 Task: Create a task  Integrate website with a new customer support ticketing system , assign it to team member softage.3@softage.net in the project AgileIntegrate and update the status of the task to  On Track  , set the priority of the task to High
Action: Mouse moved to (55, 46)
Screenshot: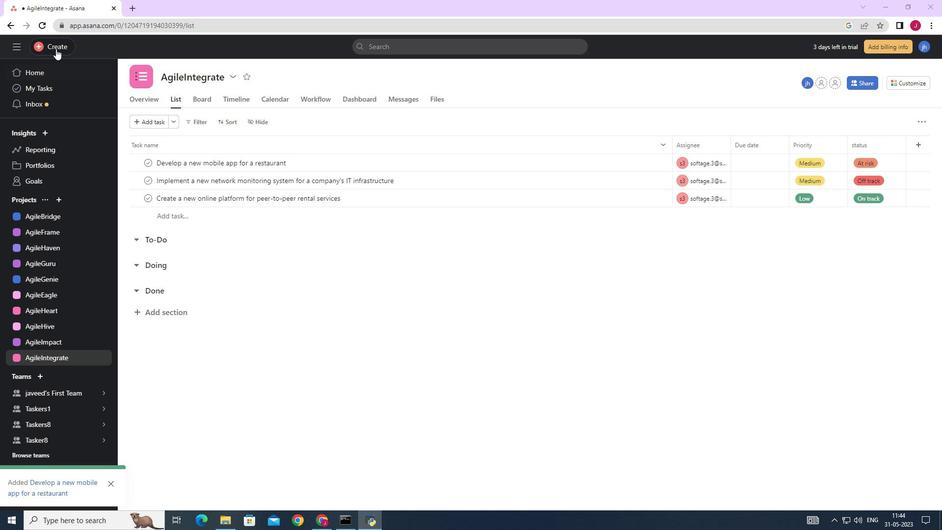 
Action: Mouse pressed left at (55, 46)
Screenshot: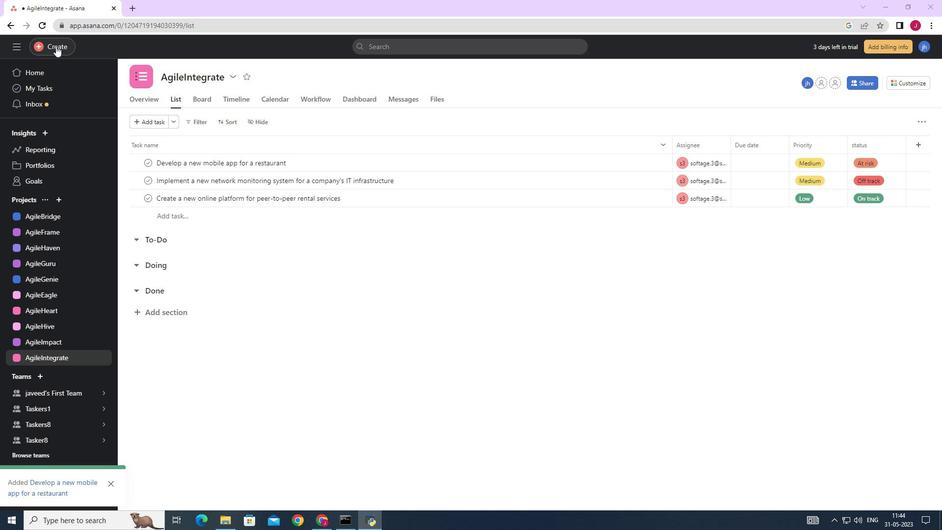 
Action: Mouse moved to (116, 52)
Screenshot: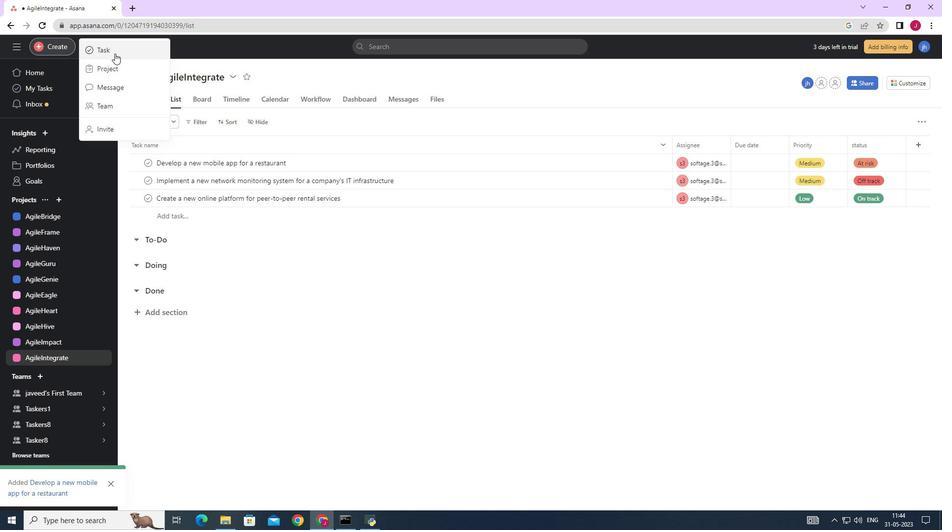 
Action: Mouse pressed left at (116, 52)
Screenshot: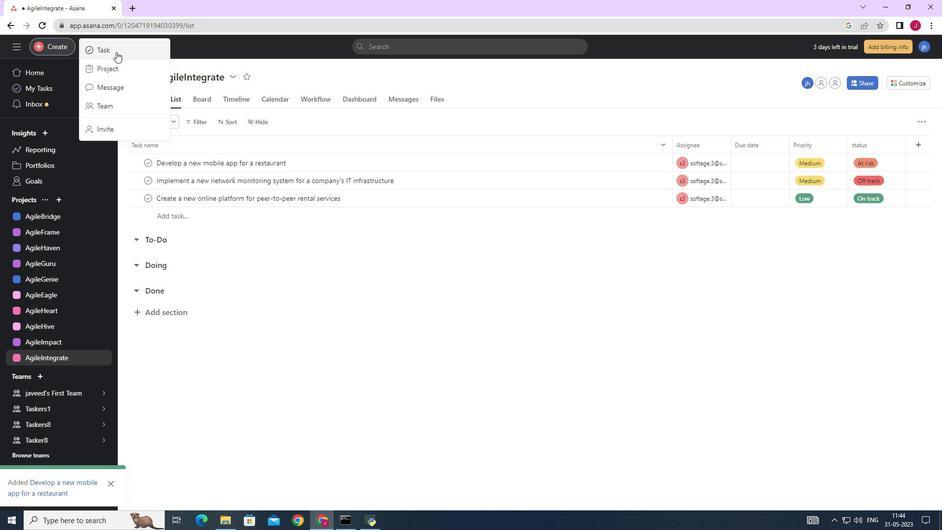 
Action: Mouse moved to (766, 326)
Screenshot: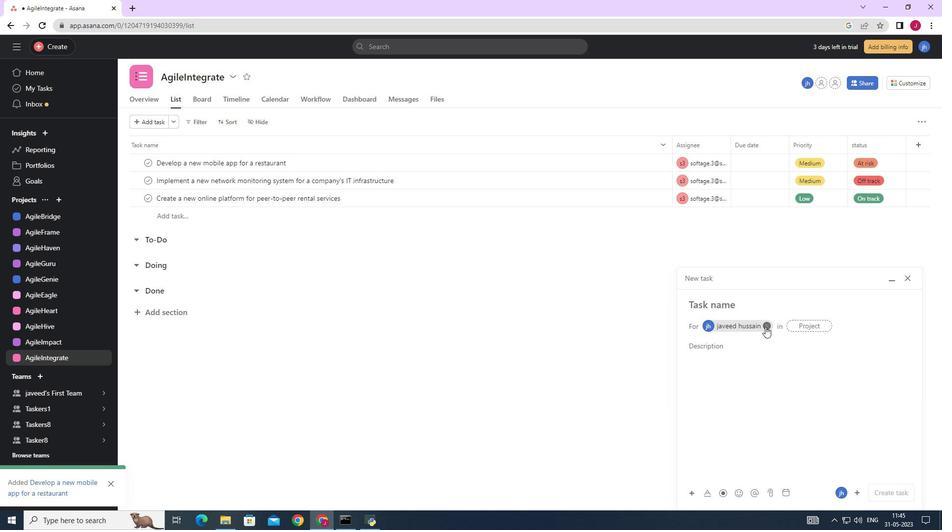 
Action: Mouse pressed left at (766, 326)
Screenshot: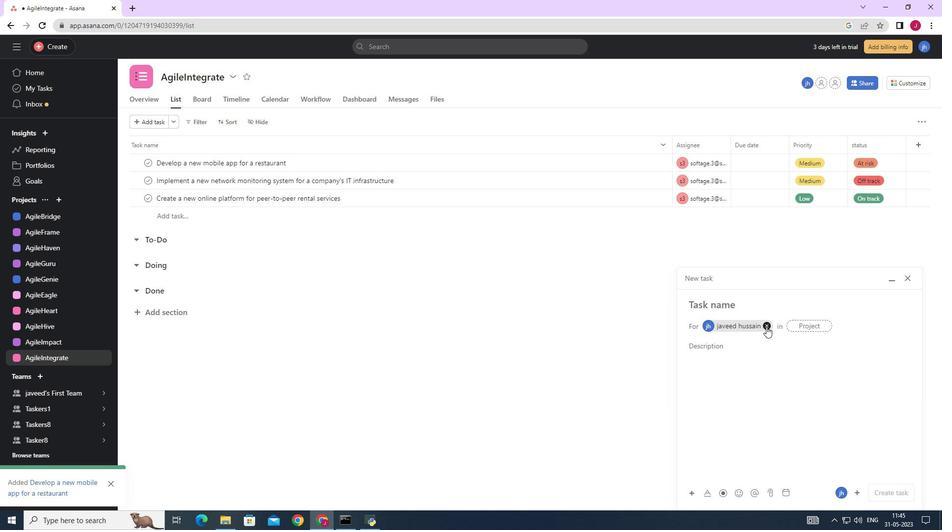 
Action: Mouse moved to (723, 308)
Screenshot: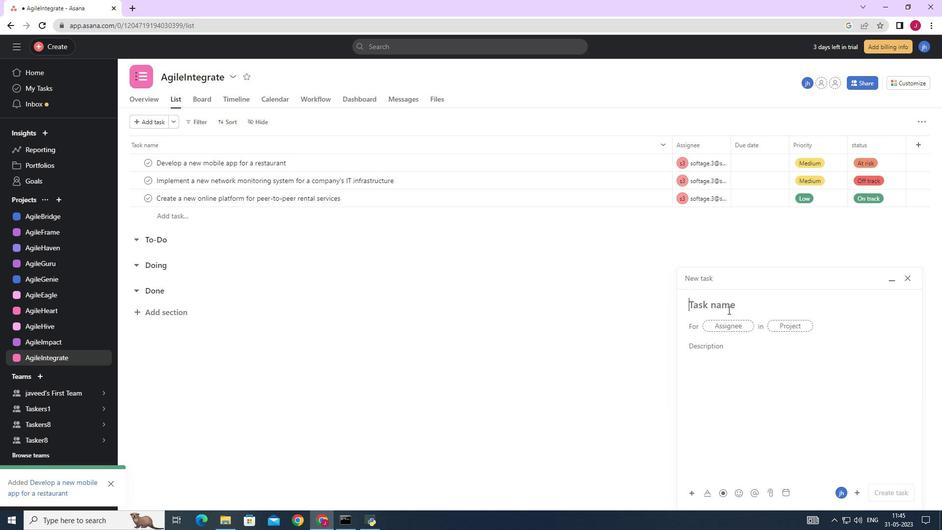 
Action: Key pressed <Key.caps_lock>I<Key.caps_lock>ntegrate<Key.space>with<Key.space>a<Key.space>new<Key.space>customer<Key.space>support<Key.space>ticketing<Key.space>sya<Key.backspace>steem<Key.backspace><Key.backspace>m<Key.space>
Screenshot: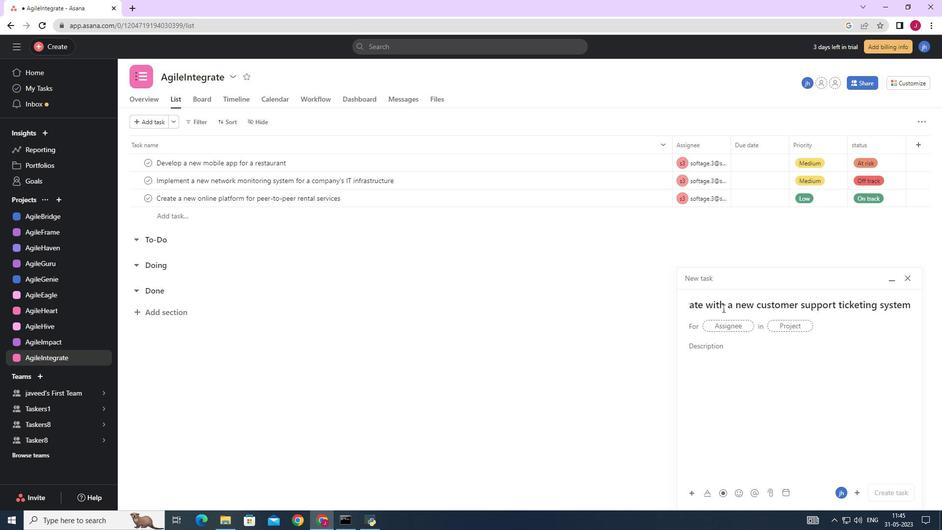 
Action: Mouse moved to (733, 321)
Screenshot: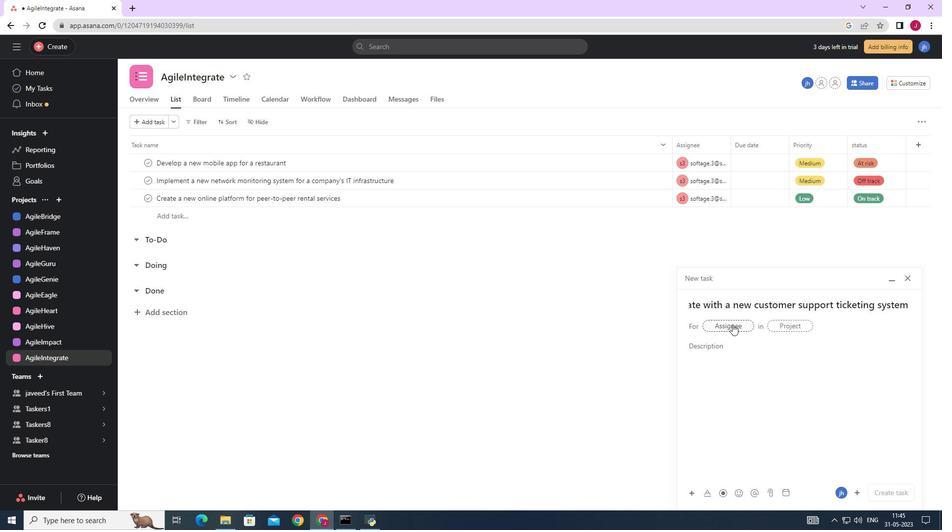 
Action: Mouse pressed left at (733, 321)
Screenshot: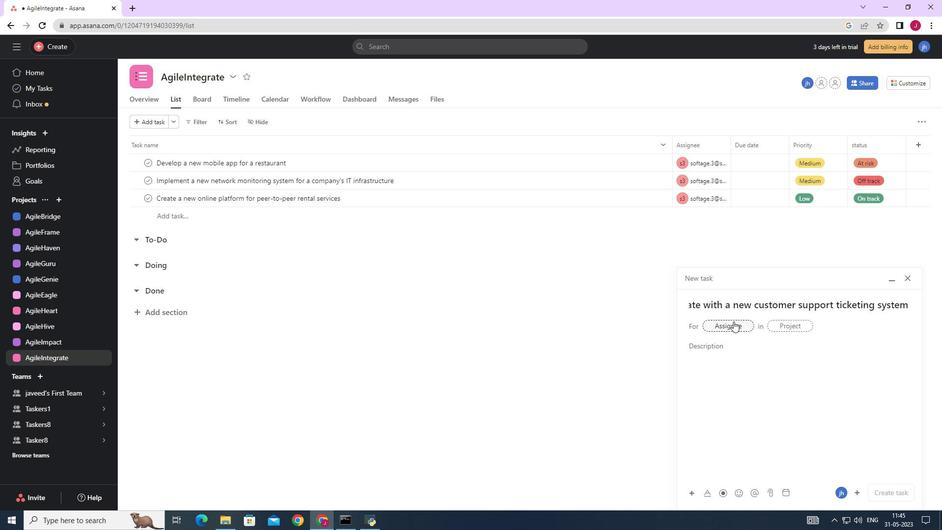 
Action: Key pressed softage.3
Screenshot: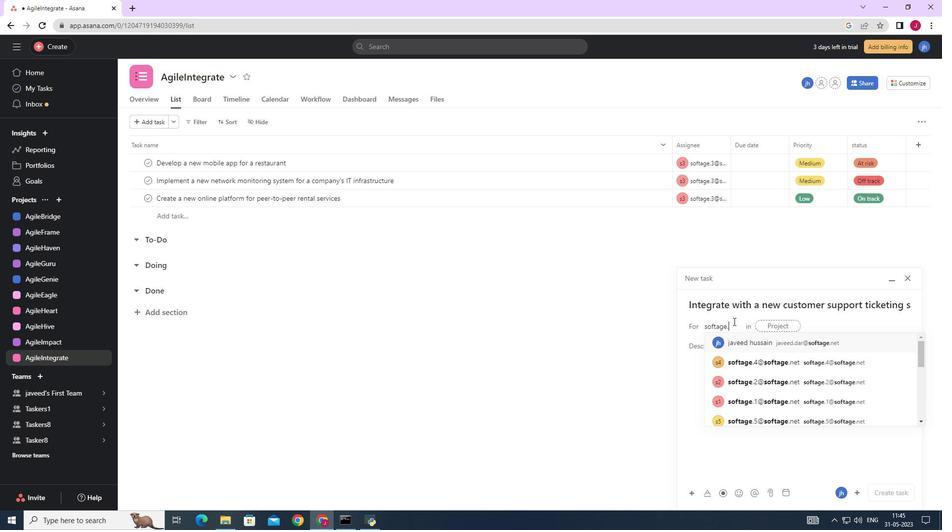 
Action: Mouse moved to (770, 344)
Screenshot: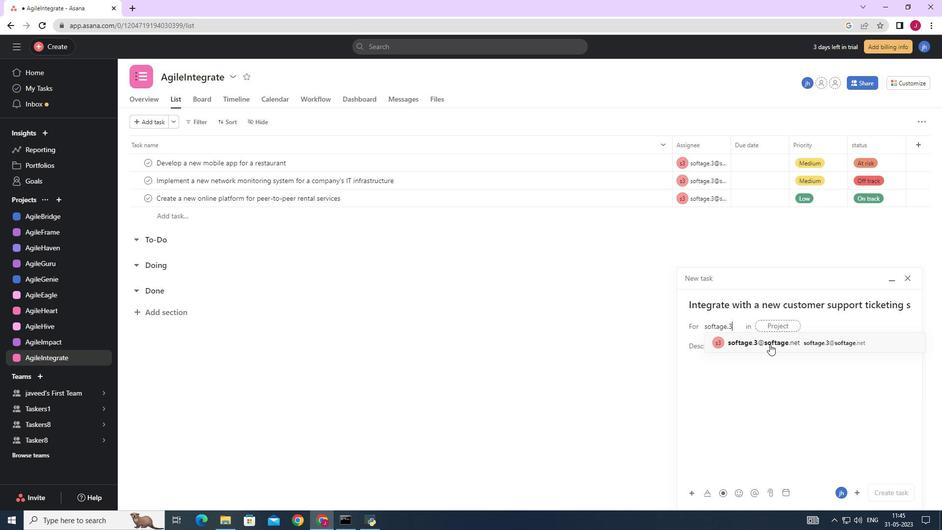 
Action: Mouse pressed left at (770, 344)
Screenshot: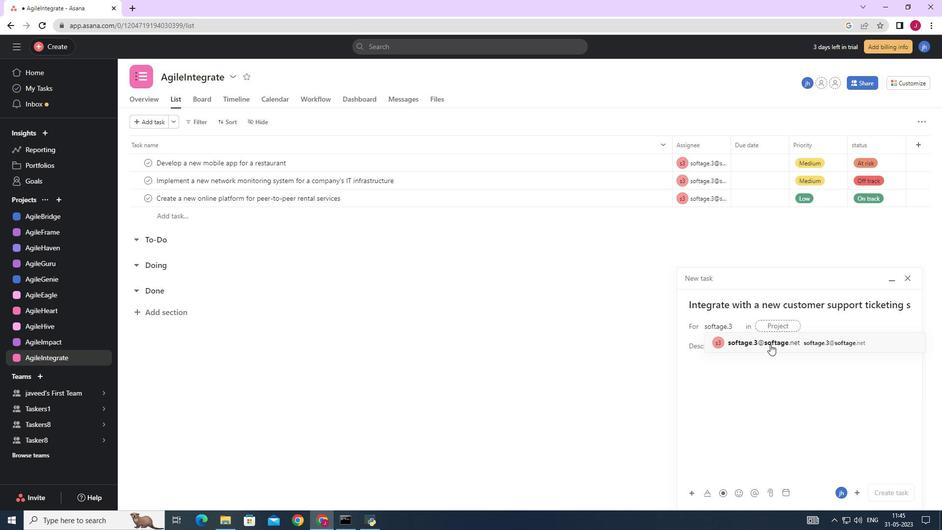 
Action: Mouse moved to (629, 342)
Screenshot: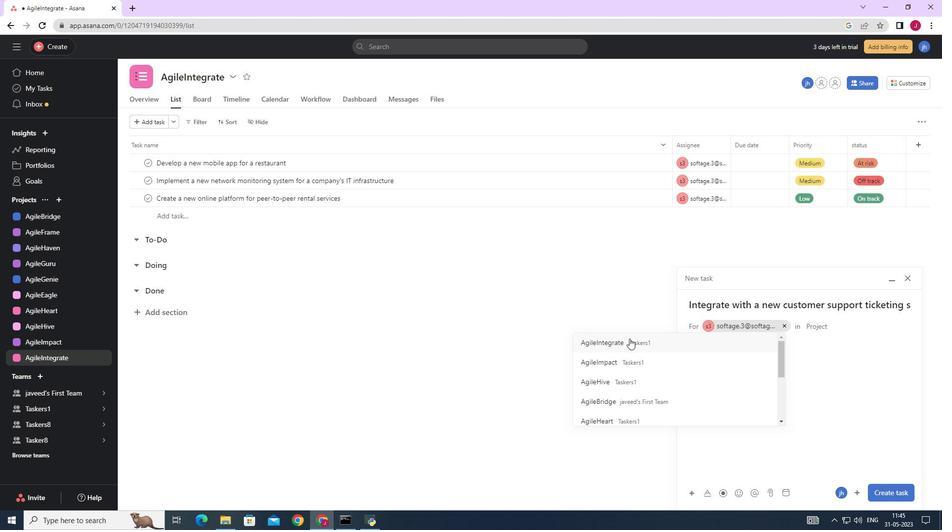 
Action: Mouse pressed left at (629, 342)
Screenshot: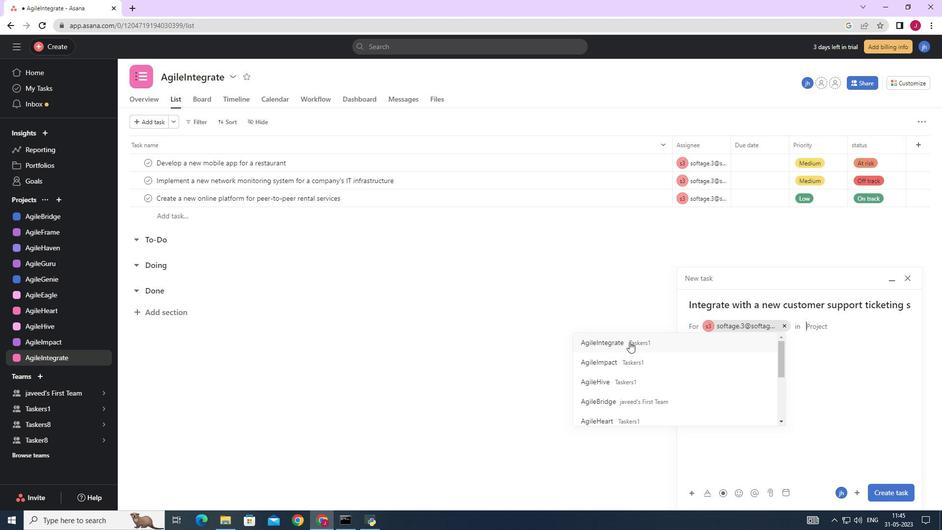 
Action: Mouse moved to (740, 349)
Screenshot: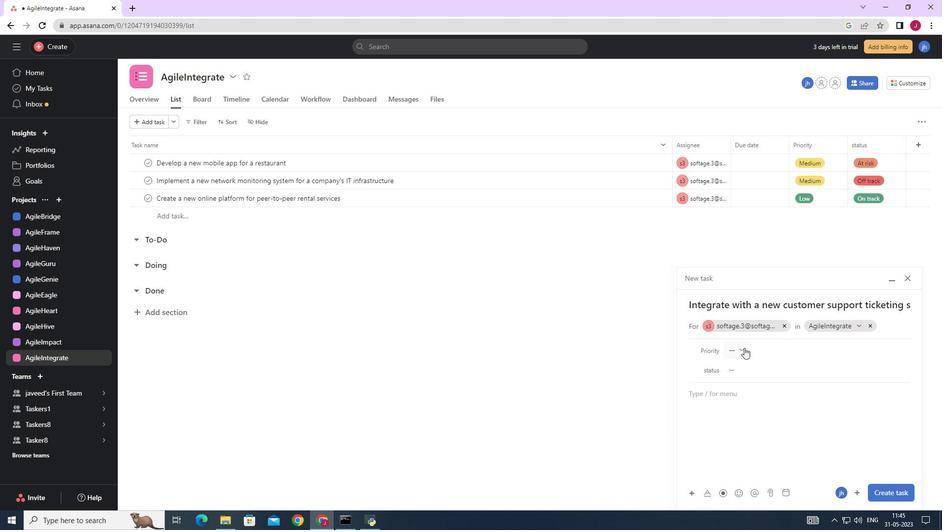 
Action: Mouse pressed left at (740, 349)
Screenshot: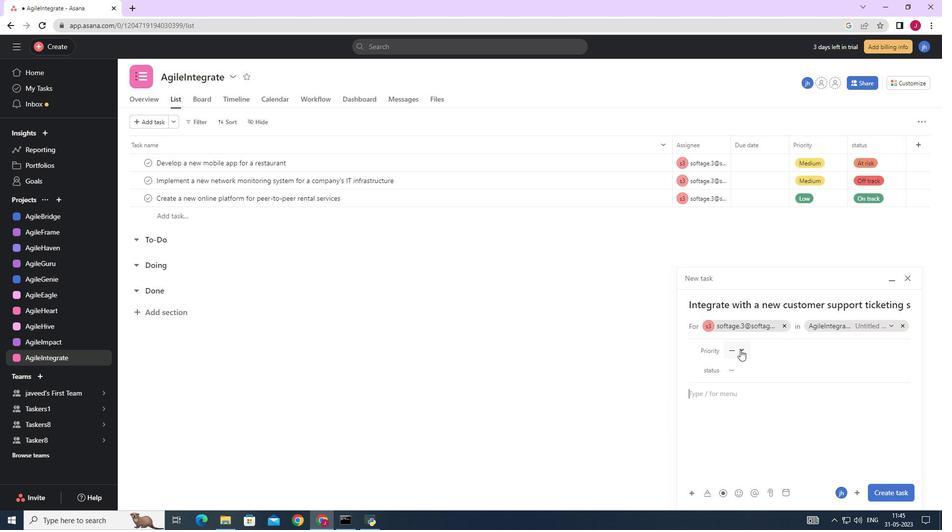 
Action: Mouse moved to (757, 381)
Screenshot: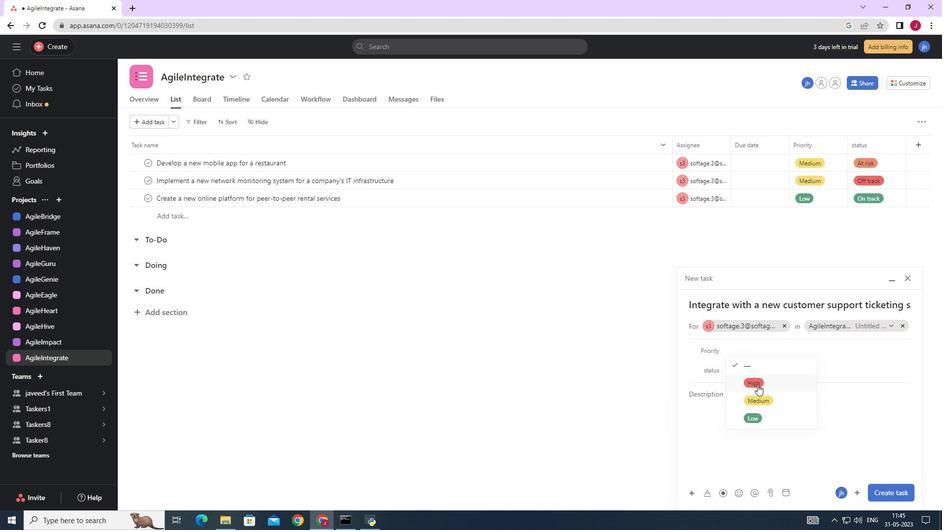 
Action: Mouse pressed left at (757, 381)
Screenshot: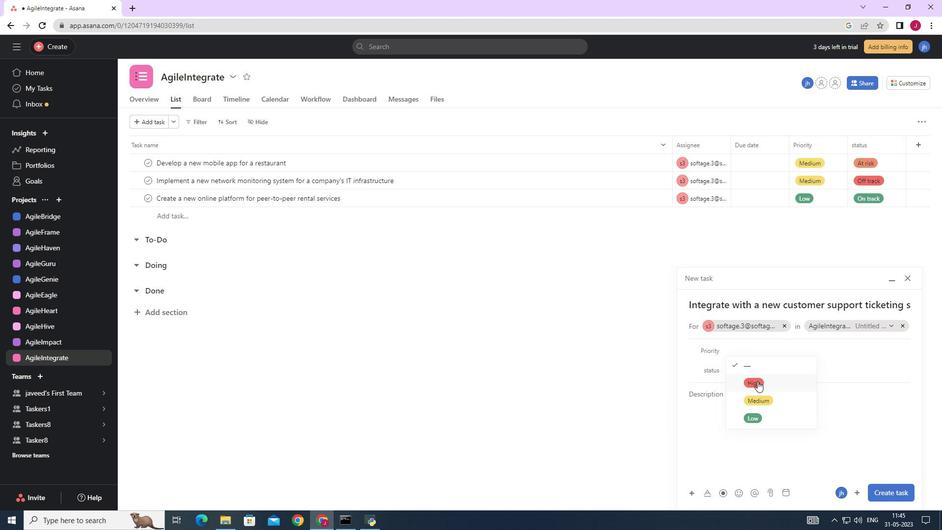 
Action: Mouse moved to (744, 370)
Screenshot: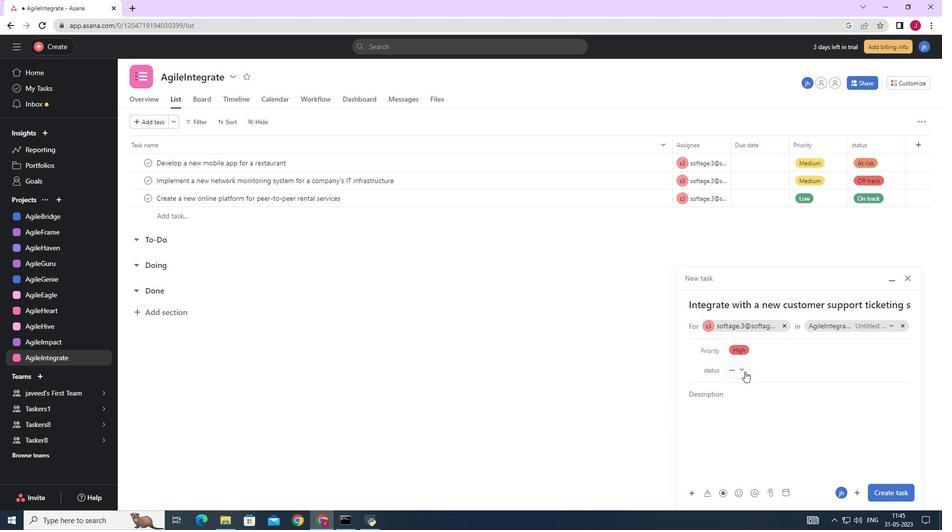 
Action: Mouse pressed left at (744, 370)
Screenshot: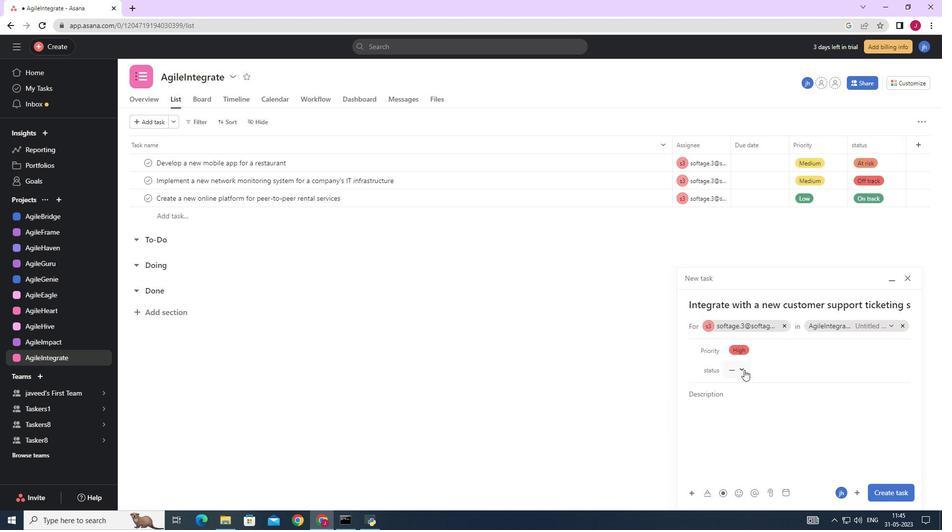 
Action: Mouse moved to (764, 397)
Screenshot: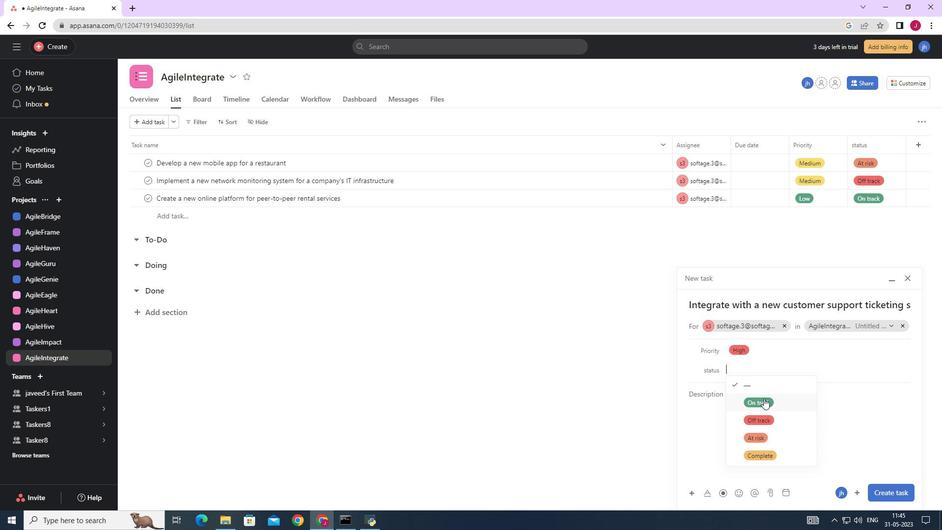 
Action: Mouse pressed left at (764, 397)
Screenshot: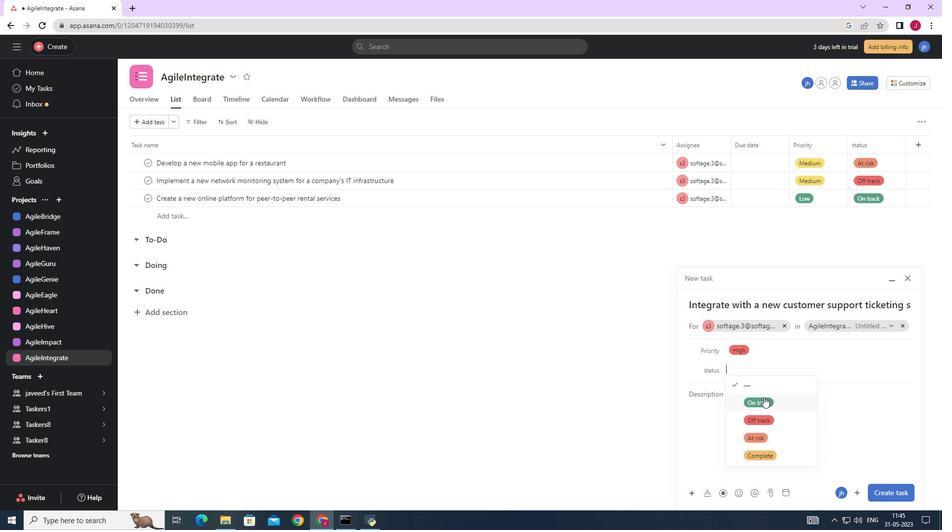 
Action: Mouse moved to (902, 487)
Screenshot: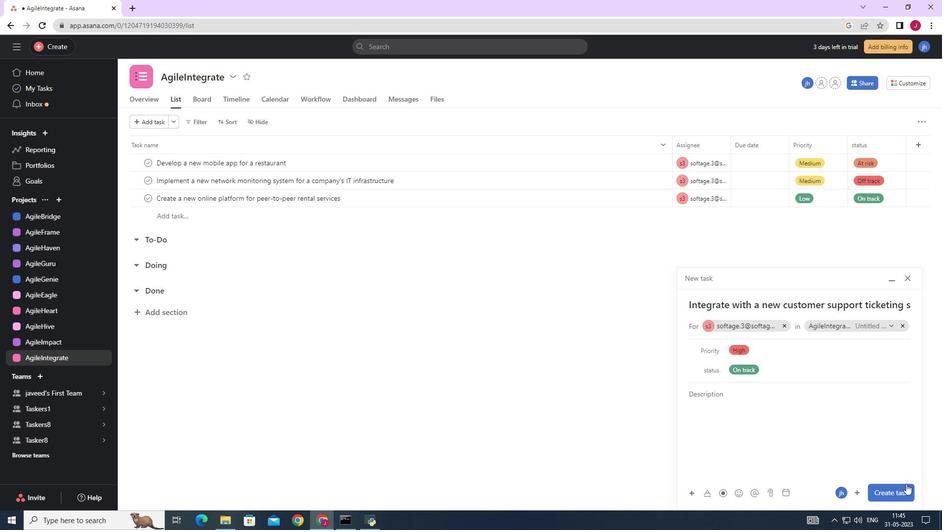 
Action: Mouse pressed left at (902, 487)
Screenshot: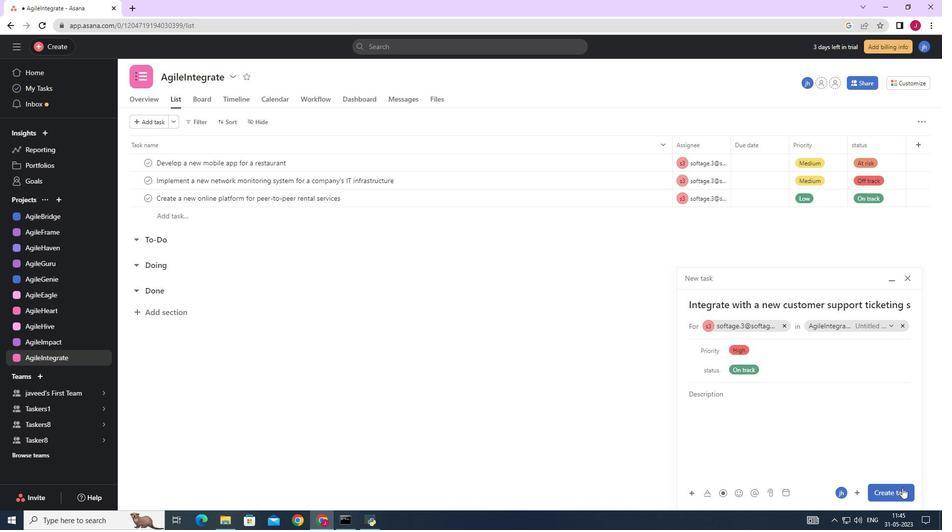 
Action: Mouse moved to (899, 485)
Screenshot: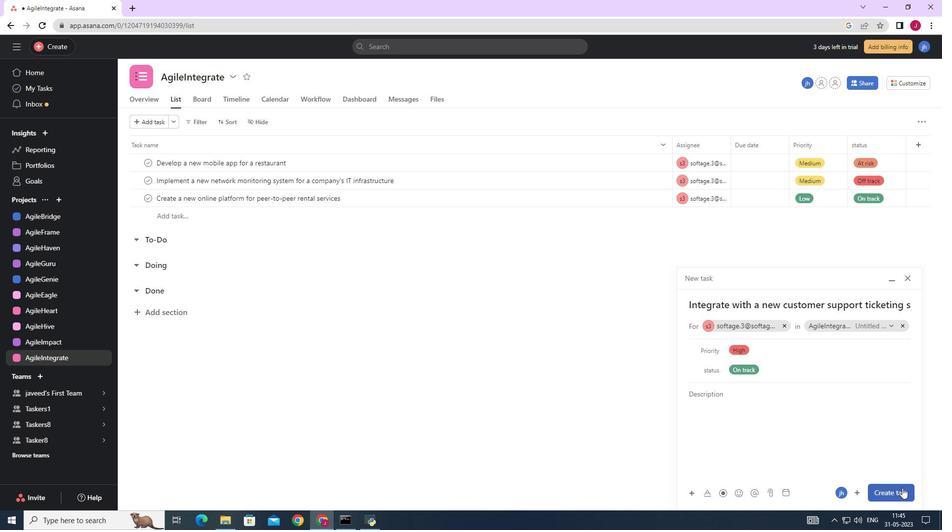 
